 Task: Enable the option "Systray icon" for the skinnable interface.
Action: Mouse moved to (126, 13)
Screenshot: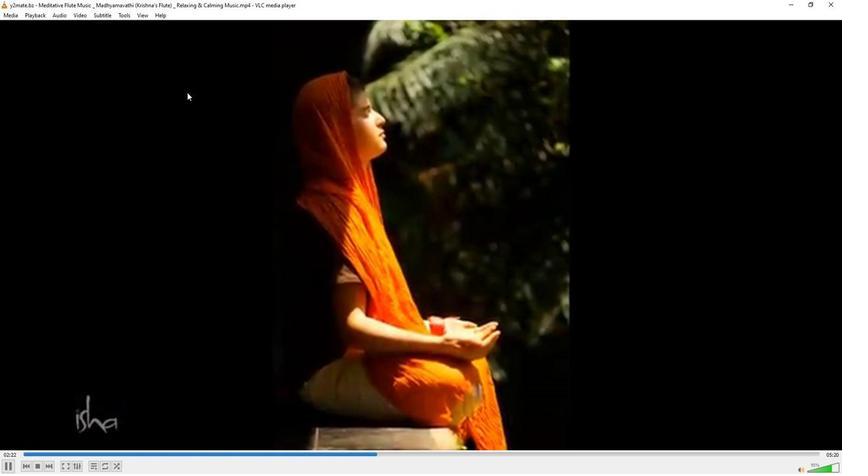 
Action: Mouse pressed left at (126, 13)
Screenshot: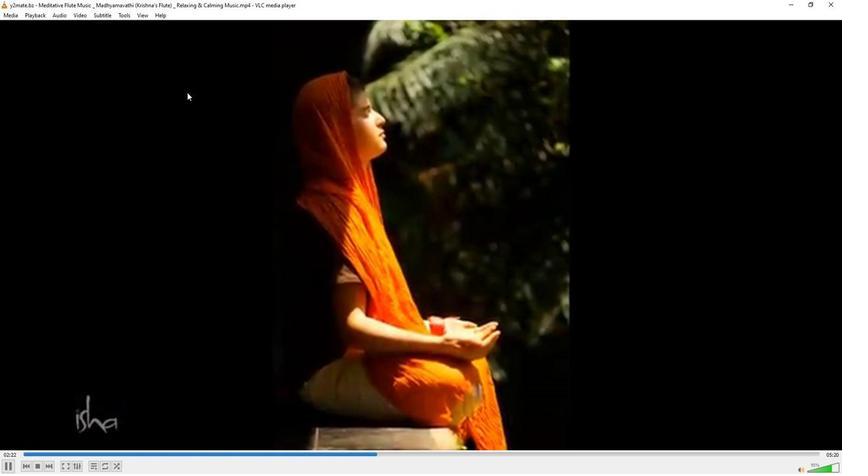 
Action: Mouse moved to (154, 121)
Screenshot: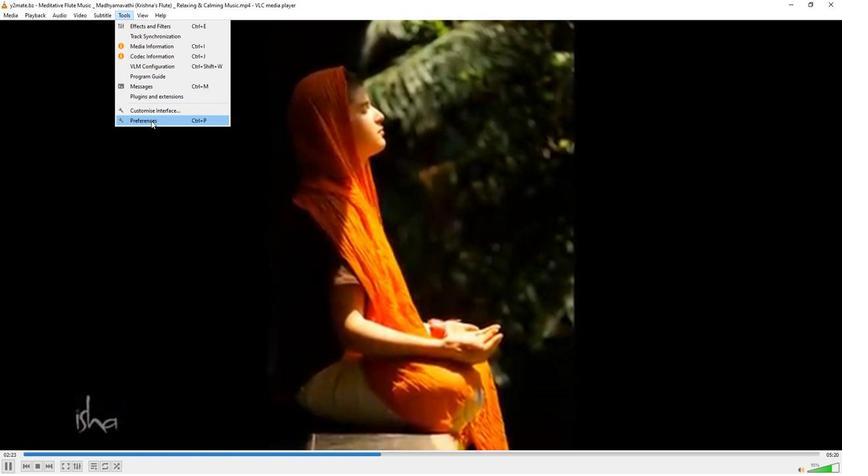 
Action: Mouse pressed left at (154, 121)
Screenshot: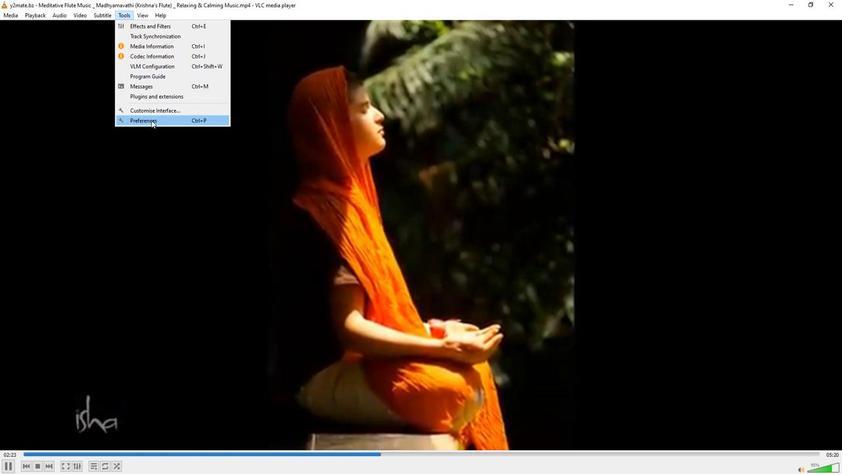 
Action: Mouse moved to (279, 383)
Screenshot: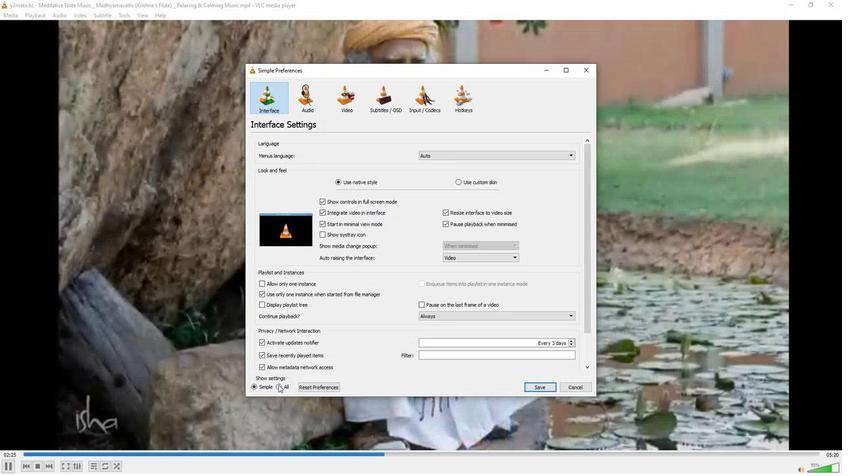 
Action: Mouse pressed left at (279, 383)
Screenshot: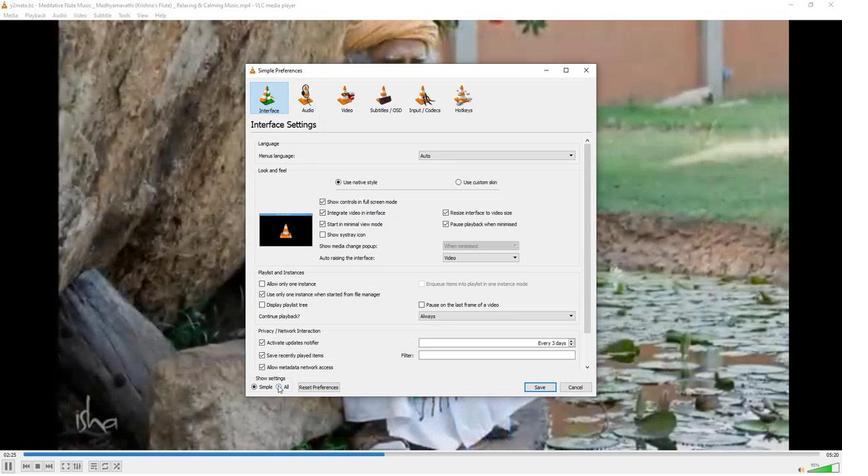 
Action: Mouse moved to (268, 347)
Screenshot: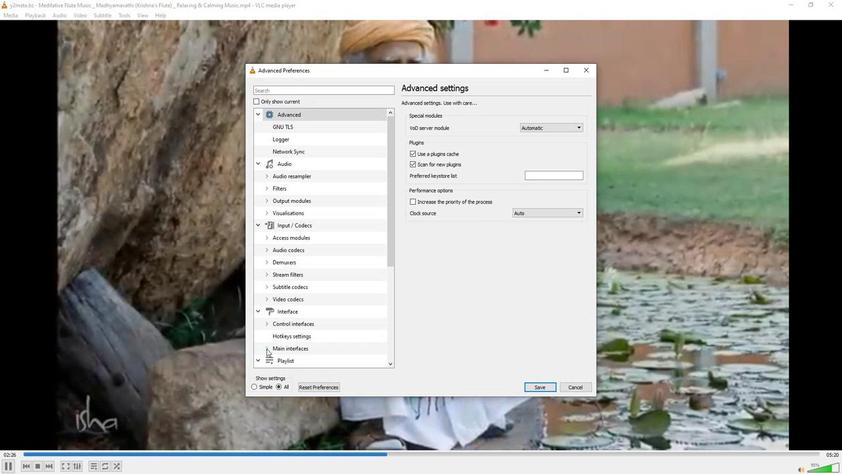 
Action: Mouse pressed left at (268, 347)
Screenshot: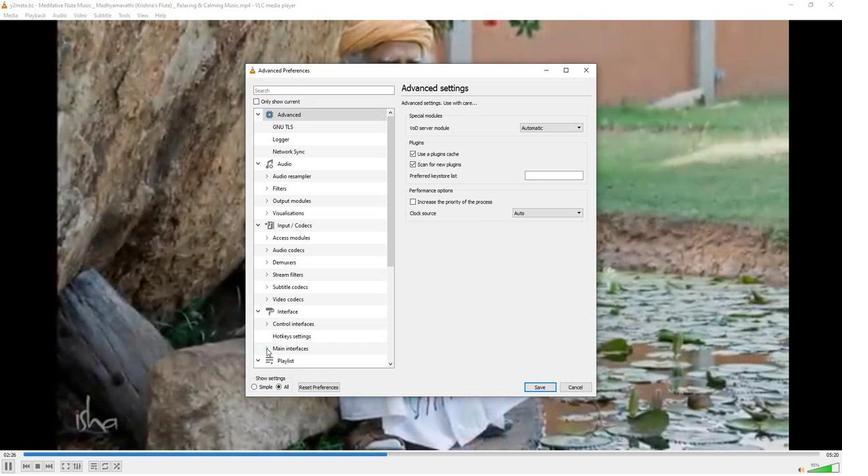 
Action: Mouse moved to (276, 331)
Screenshot: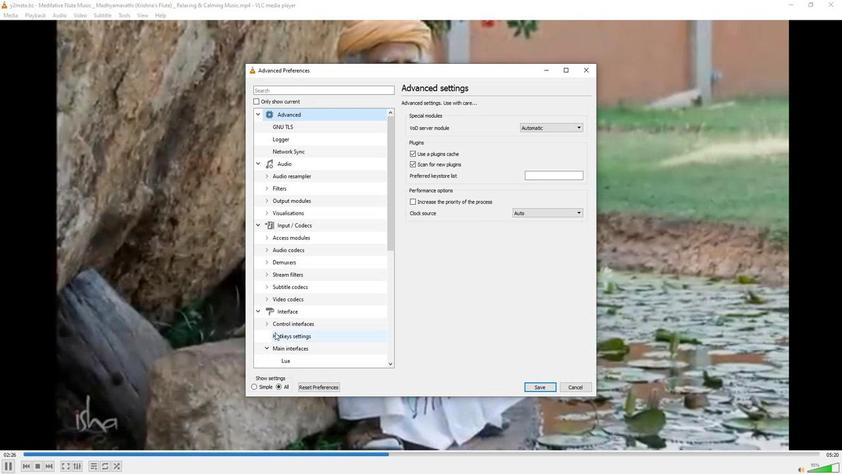 
Action: Mouse scrolled (276, 330) with delta (0, 0)
Screenshot: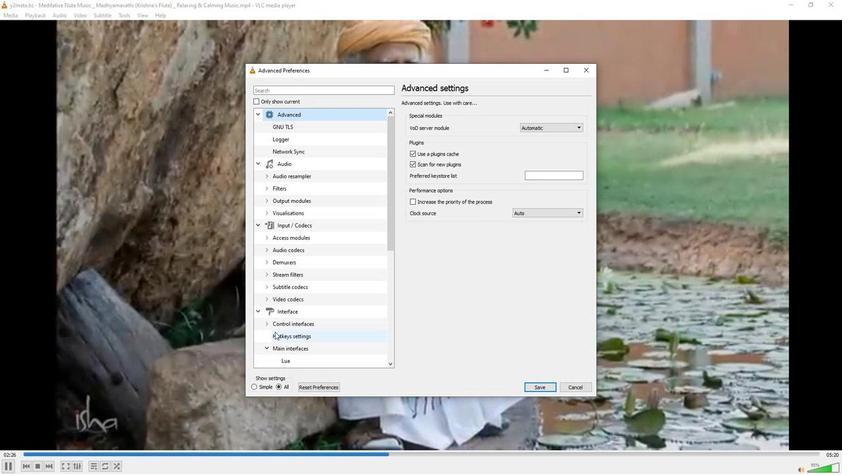 
Action: Mouse moved to (291, 358)
Screenshot: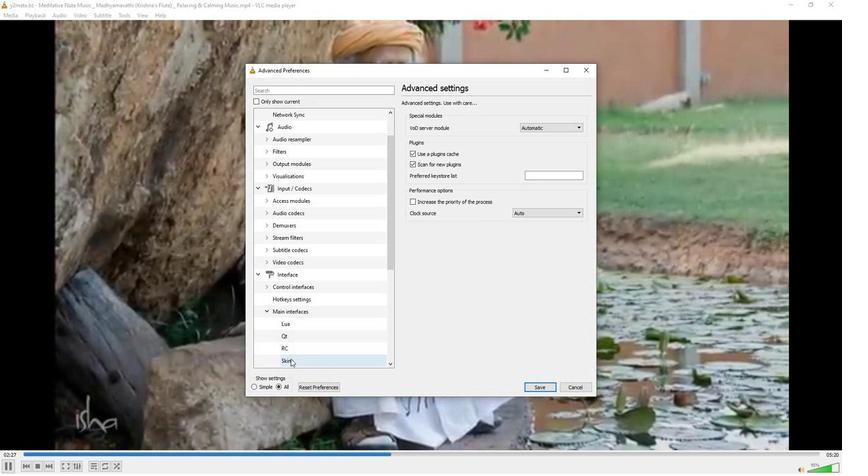 
Action: Mouse pressed left at (291, 358)
Screenshot: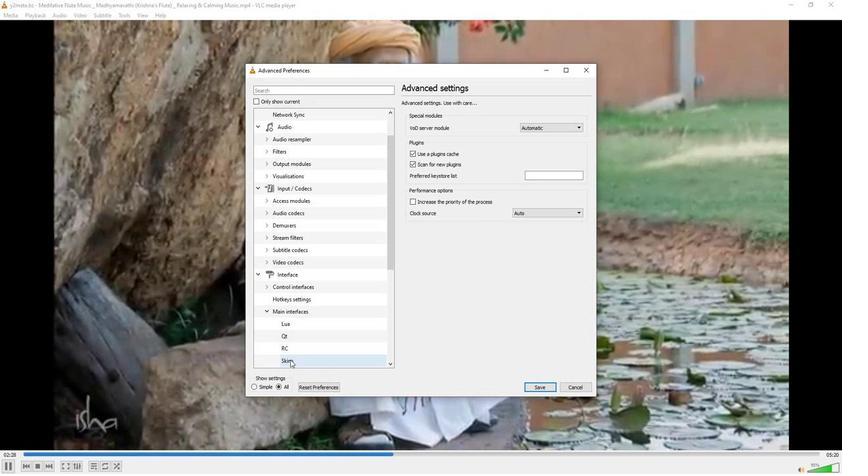 
Action: Mouse moved to (407, 129)
Screenshot: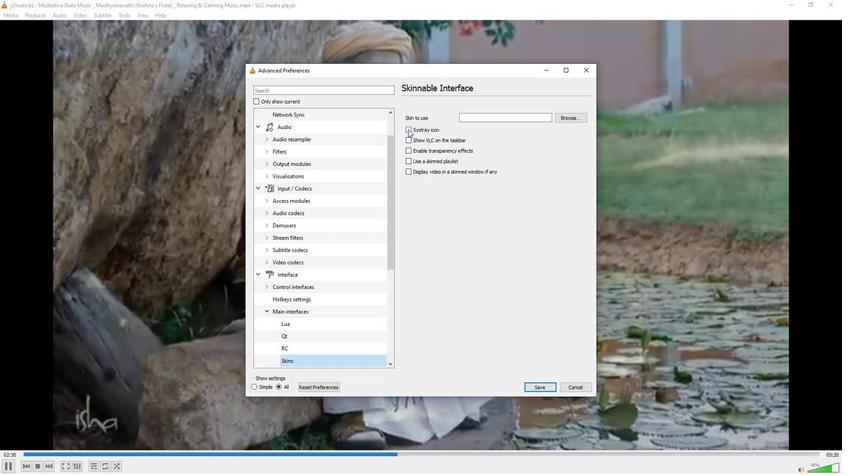 
Action: Mouse pressed left at (407, 129)
Screenshot: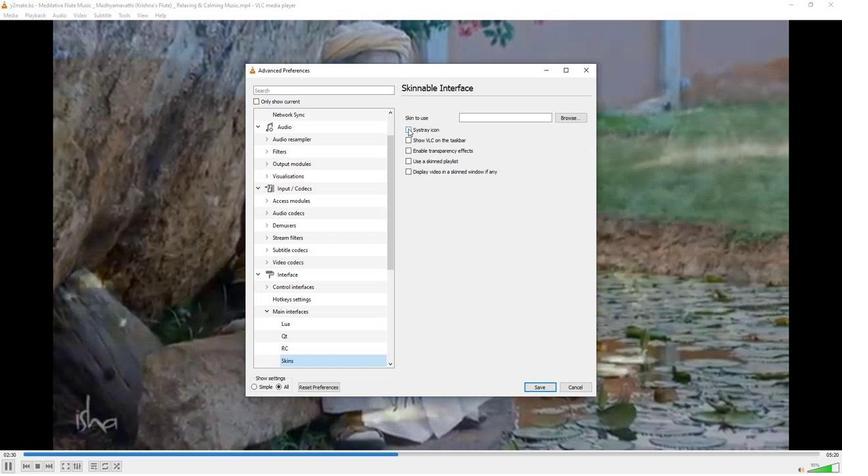 
Action: Mouse moved to (408, 204)
Screenshot: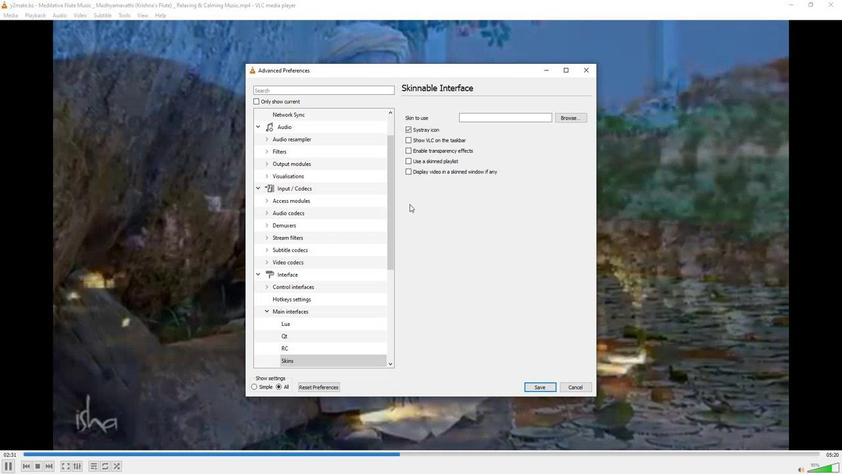 
